 Task: Choose the .gitignore template: AL while creating a new repository.
Action: Mouse moved to (924, 85)
Screenshot: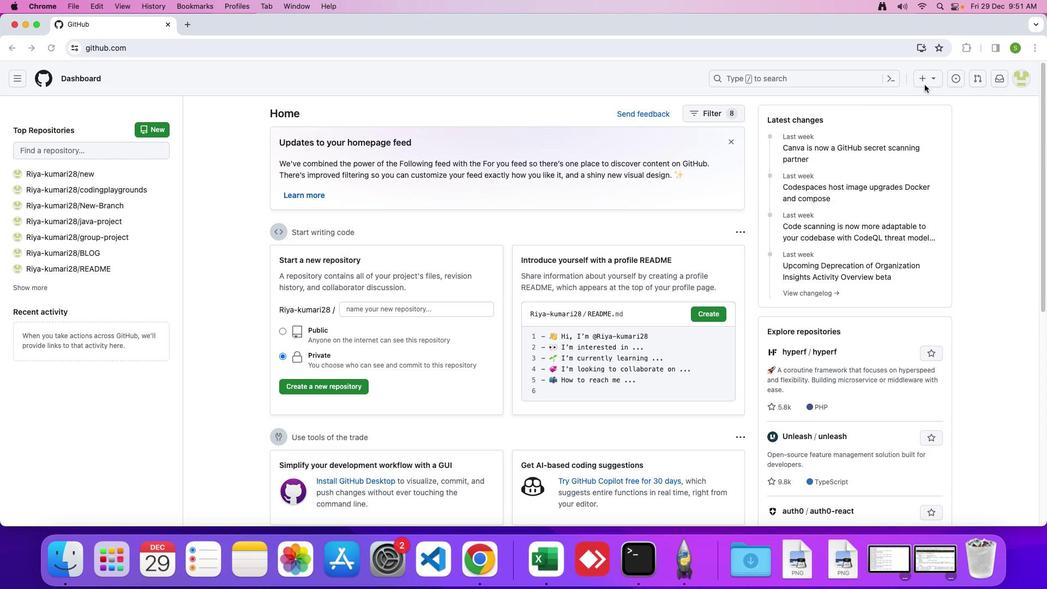 
Action: Mouse pressed left at (924, 85)
Screenshot: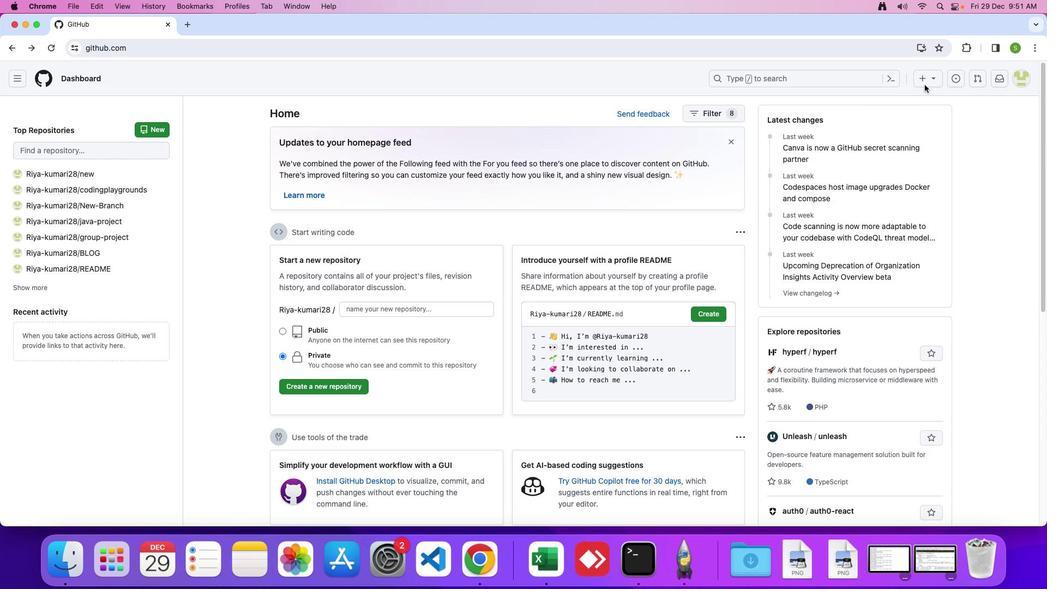 
Action: Mouse moved to (927, 80)
Screenshot: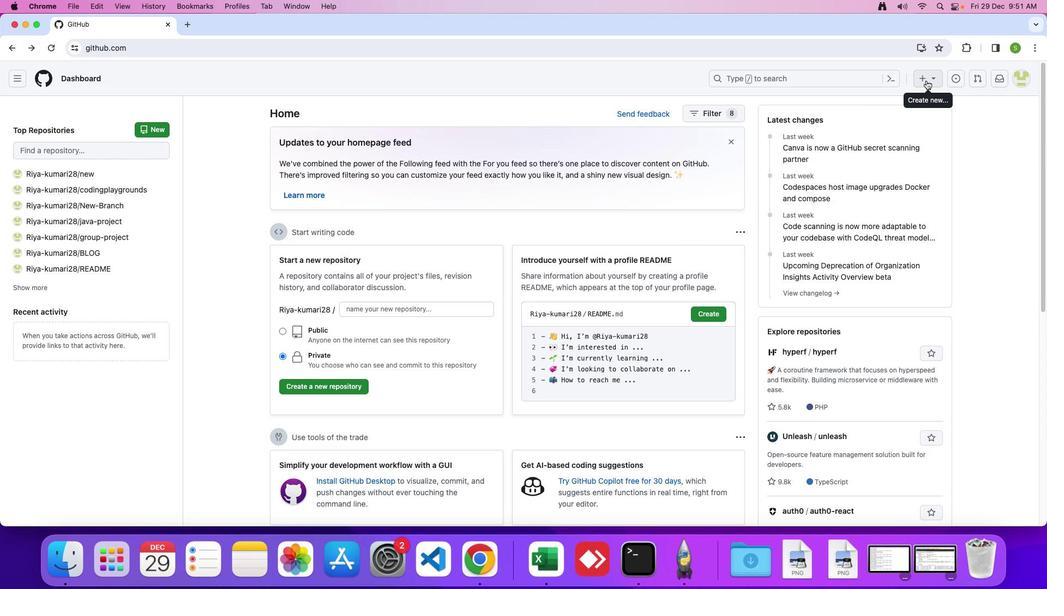 
Action: Mouse pressed left at (927, 80)
Screenshot: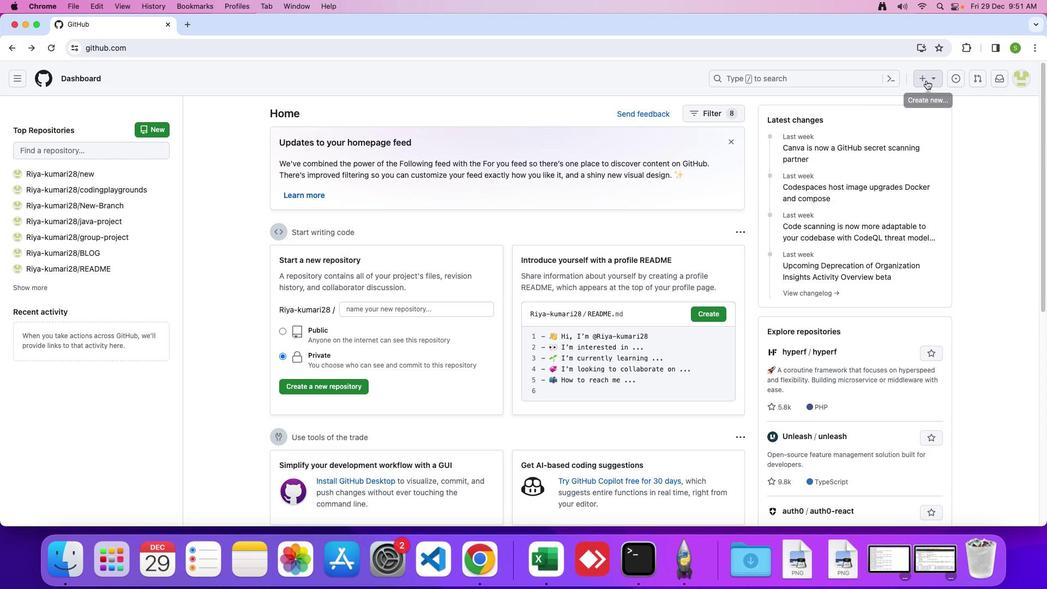 
Action: Mouse moved to (891, 103)
Screenshot: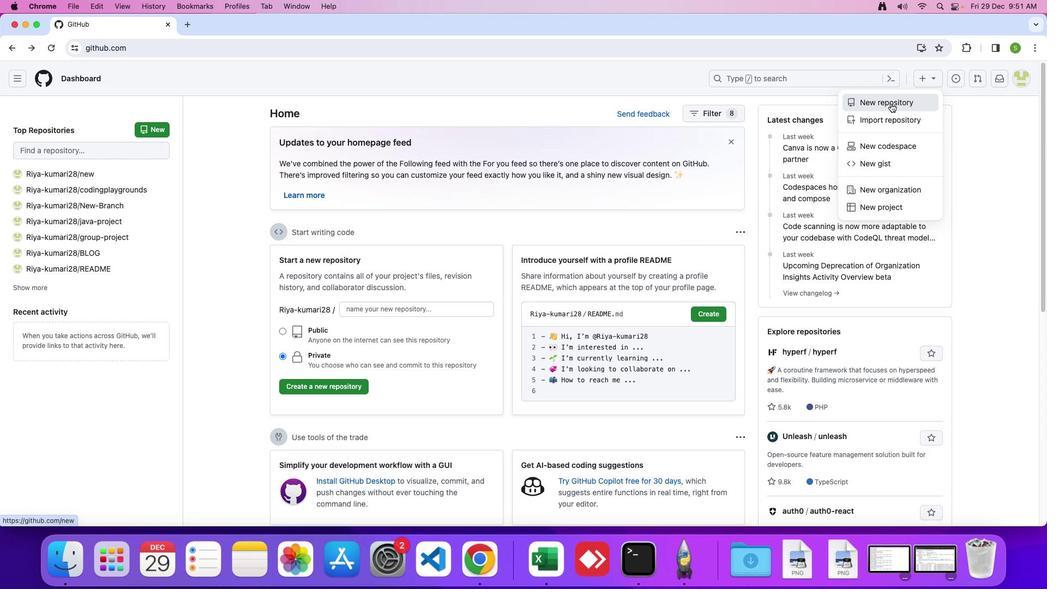 
Action: Mouse pressed left at (891, 103)
Screenshot: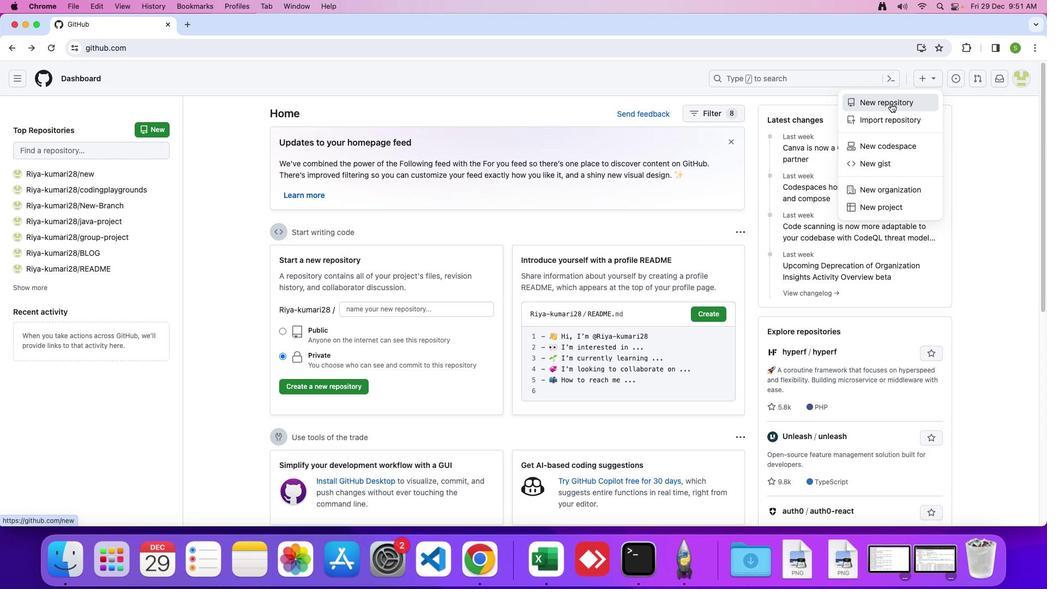 
Action: Mouse moved to (482, 317)
Screenshot: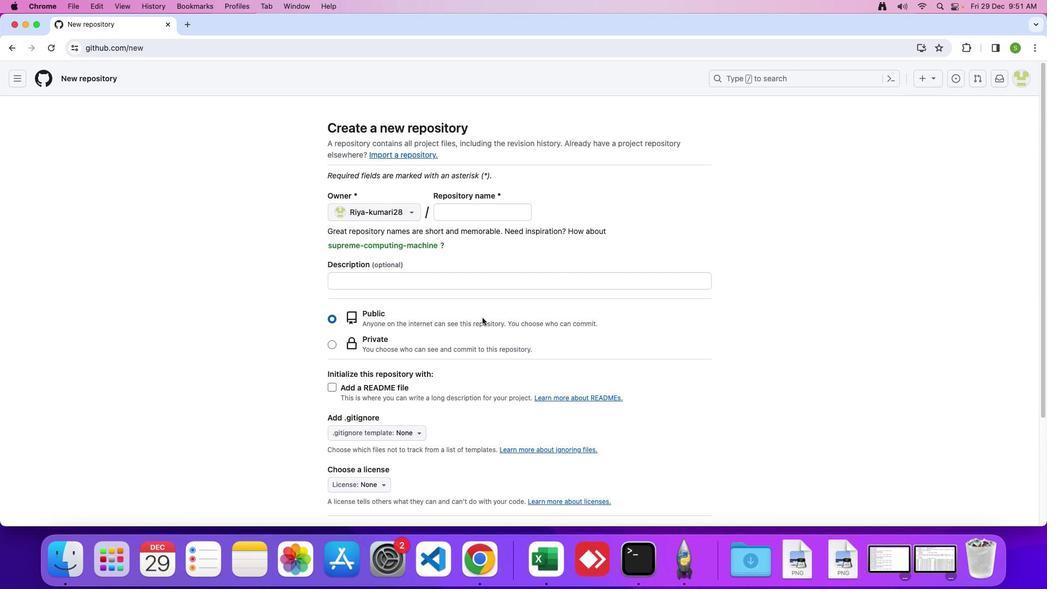 
Action: Mouse scrolled (482, 317) with delta (0, 0)
Screenshot: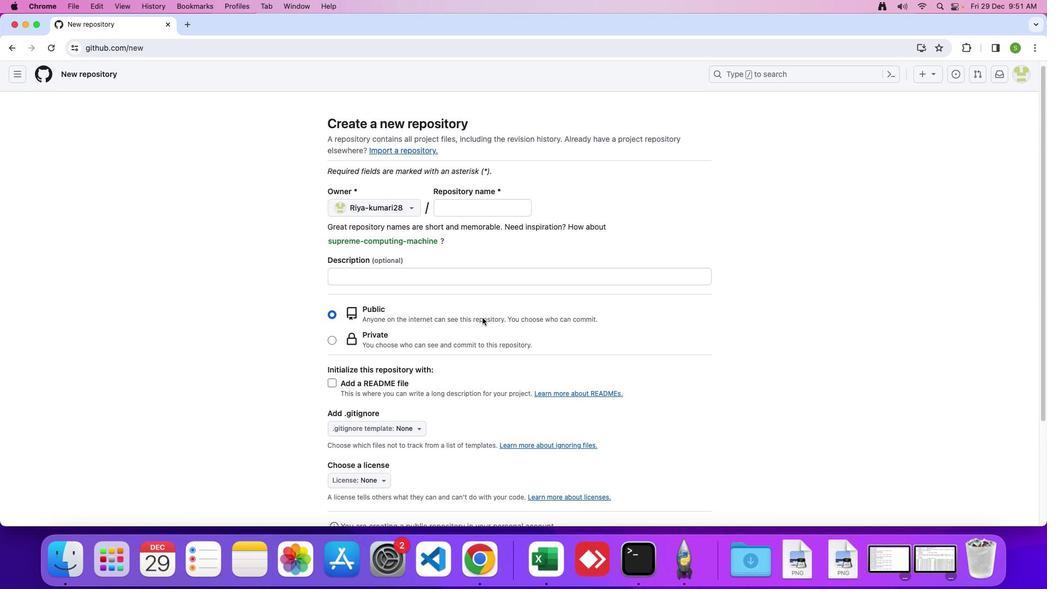 
Action: Mouse scrolled (482, 317) with delta (0, 0)
Screenshot: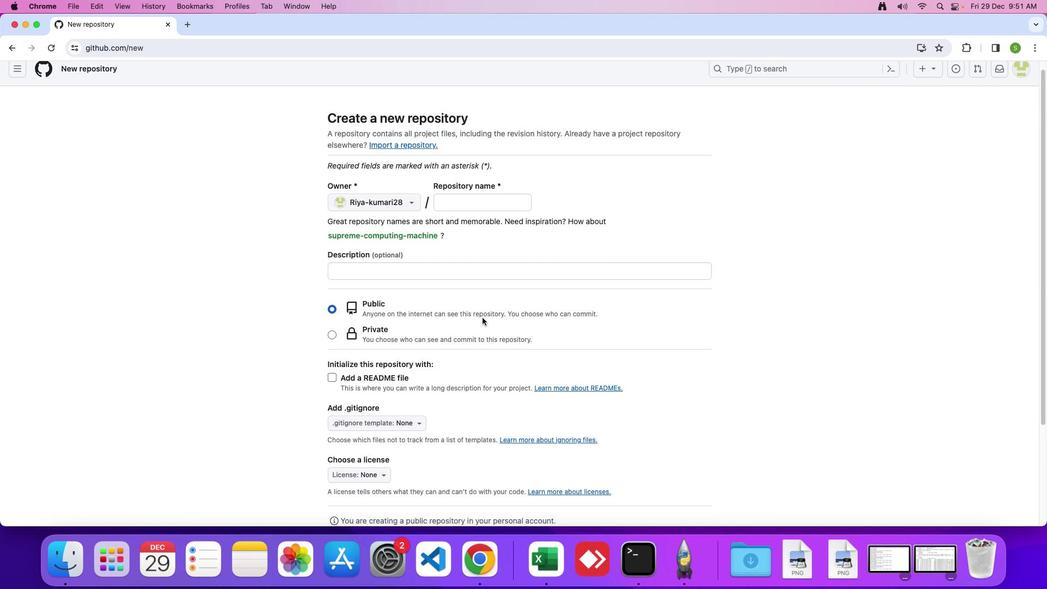 
Action: Mouse scrolled (482, 317) with delta (0, 0)
Screenshot: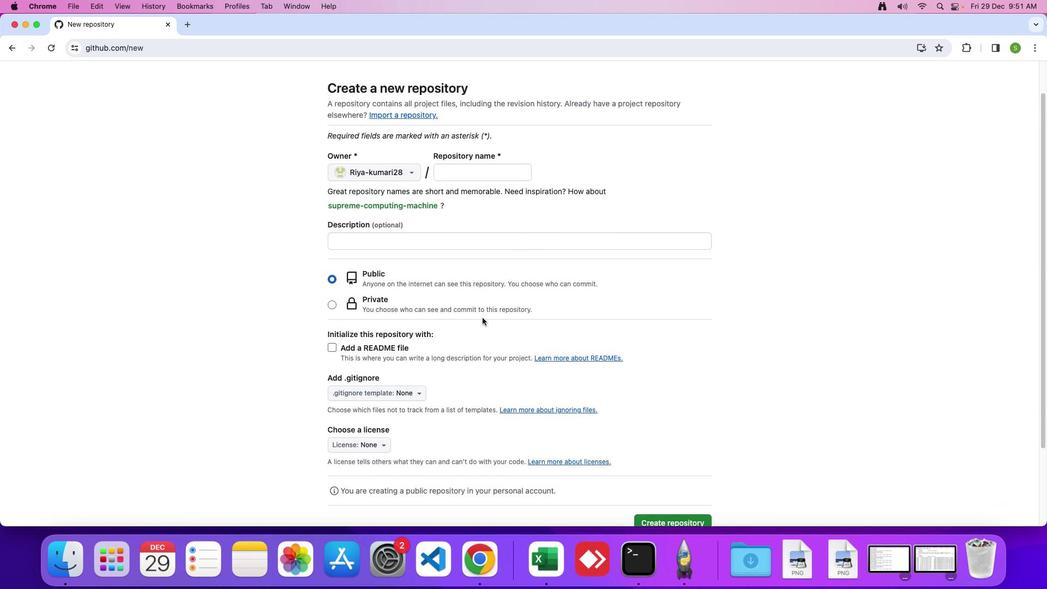 
Action: Mouse moved to (482, 317)
Screenshot: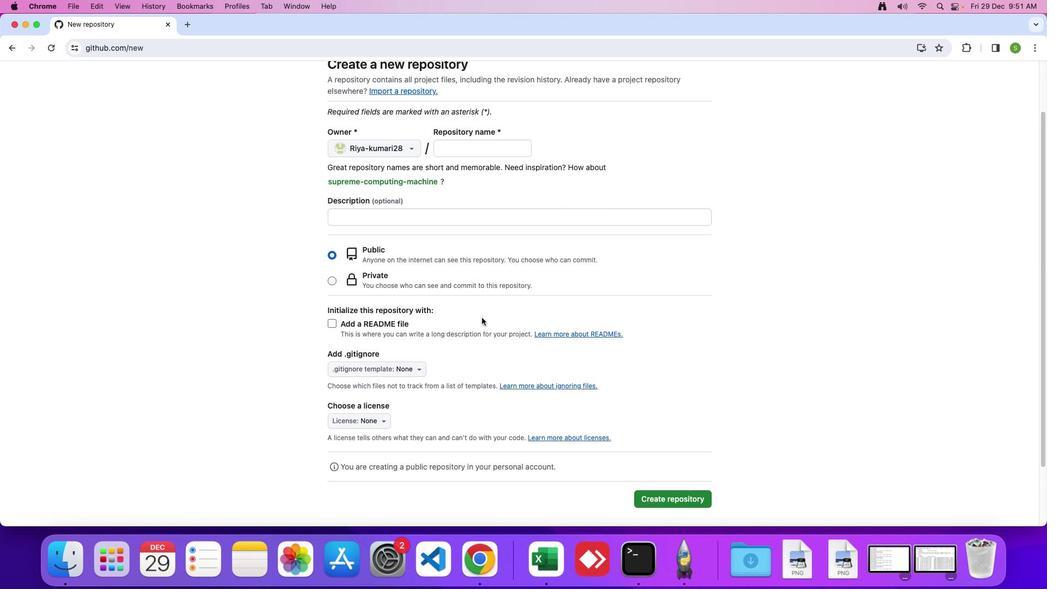 
Action: Mouse scrolled (482, 317) with delta (0, 0)
Screenshot: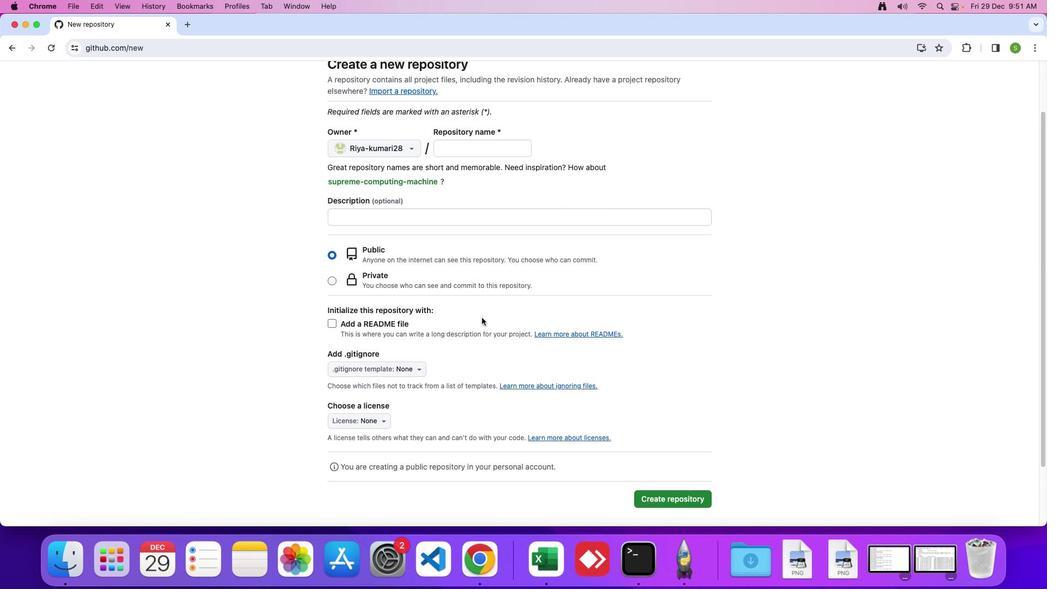 
Action: Mouse scrolled (482, 317) with delta (0, 0)
Screenshot: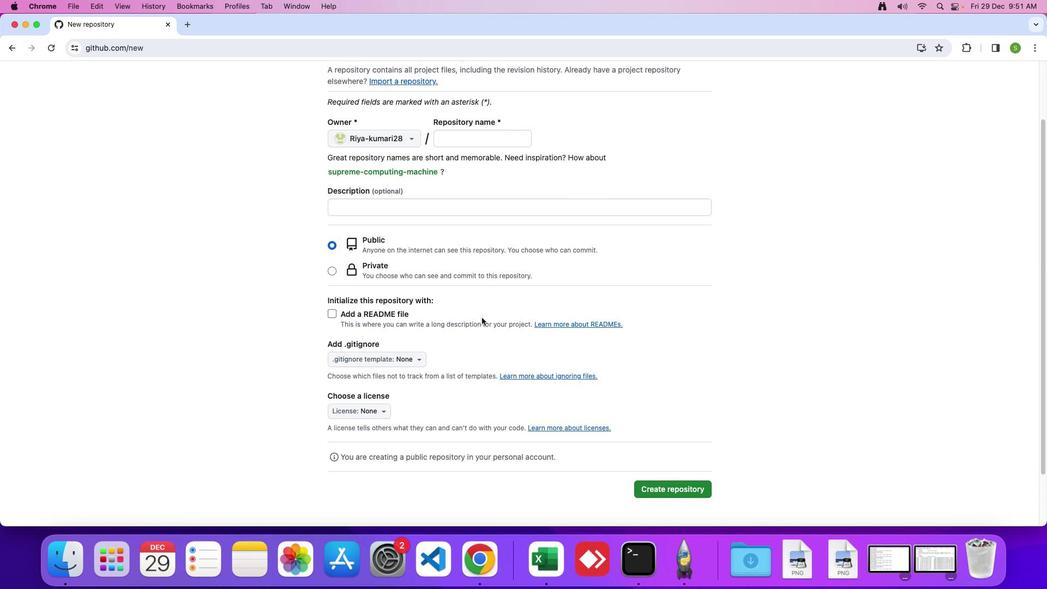 
Action: Mouse scrolled (482, 317) with delta (0, 0)
Screenshot: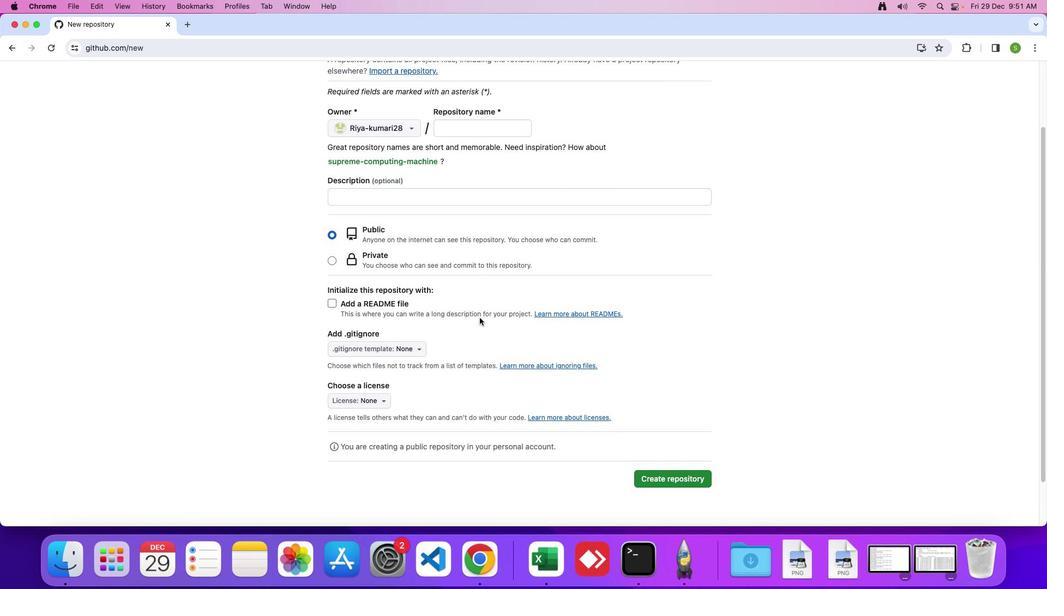 
Action: Mouse moved to (419, 349)
Screenshot: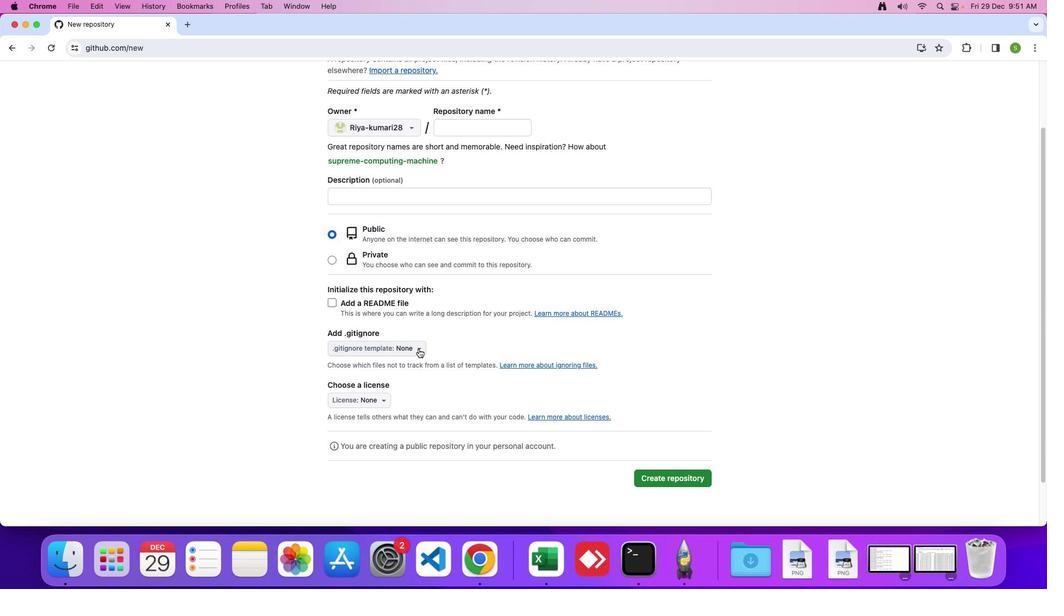 
Action: Mouse pressed left at (419, 349)
Screenshot: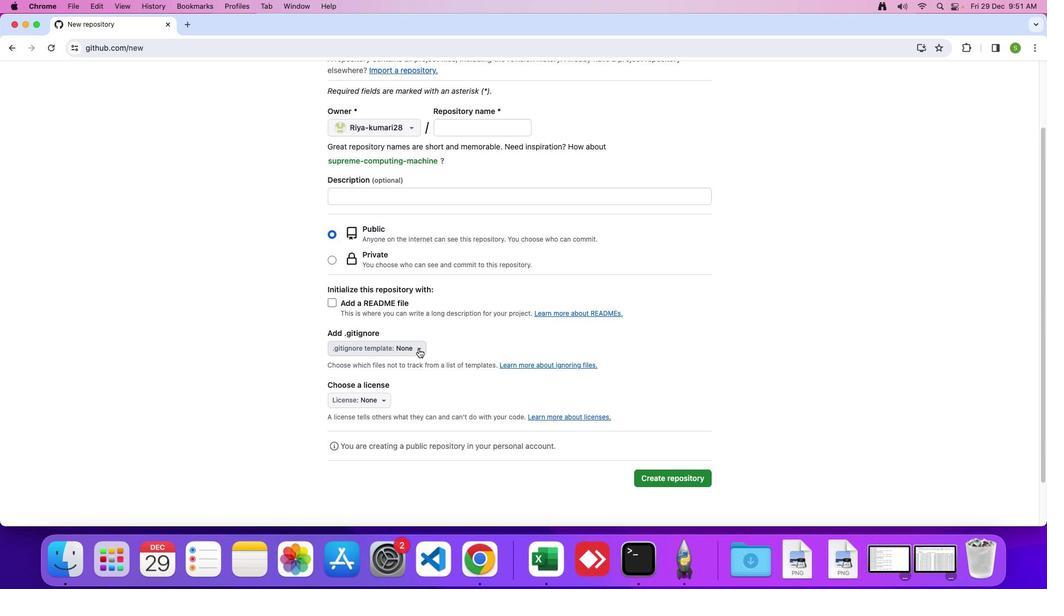 
Action: Mouse moved to (395, 175)
Screenshot: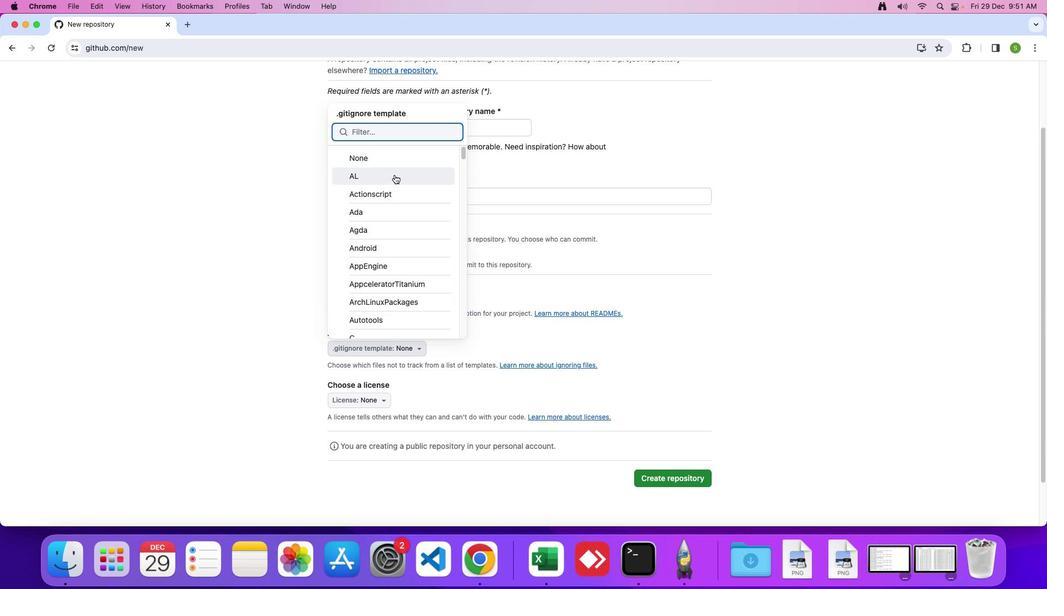 
Action: Mouse pressed left at (395, 175)
Screenshot: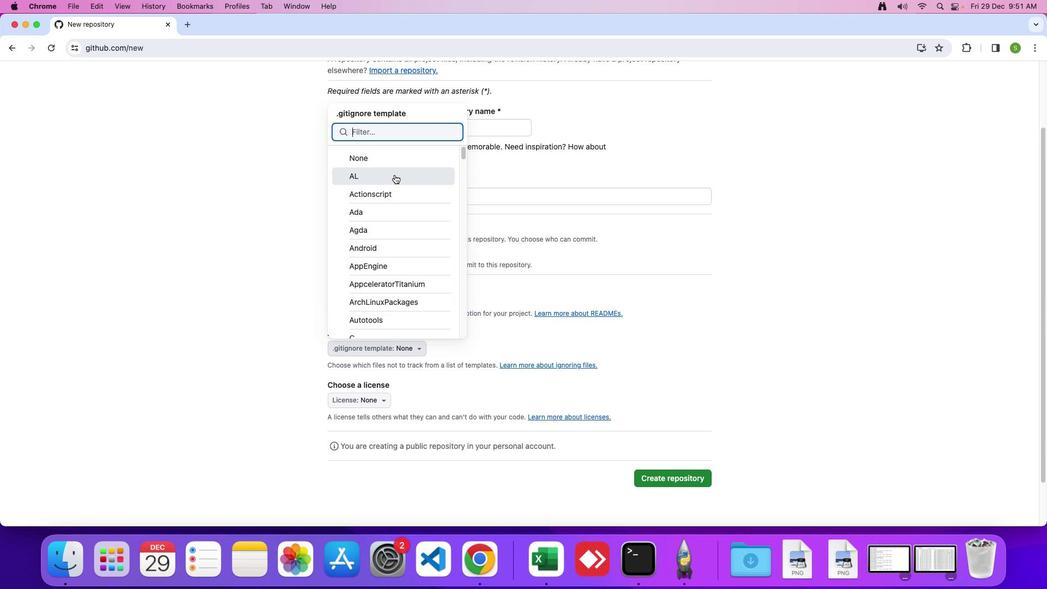 
Action: Mouse moved to (402, 198)
Screenshot: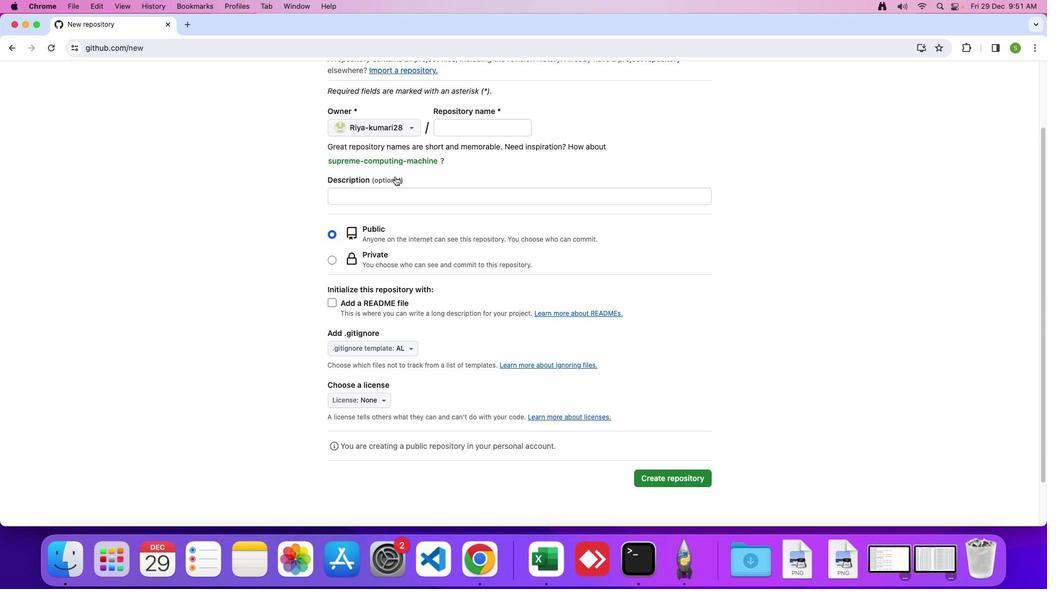 
